 Task: Categorize a contact in Outlook and then return to the inbox view.
Action: Mouse moved to (9, 106)
Screenshot: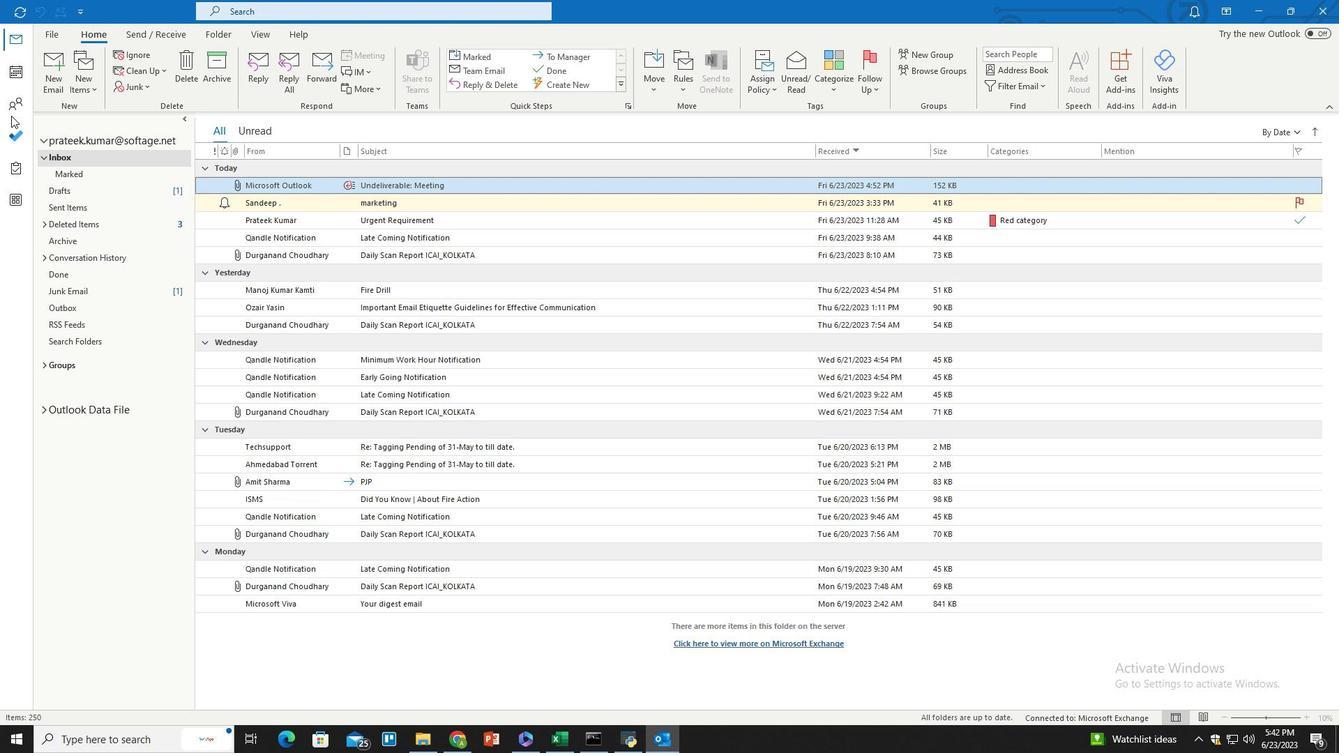 
Action: Mouse pressed left at (9, 106)
Screenshot: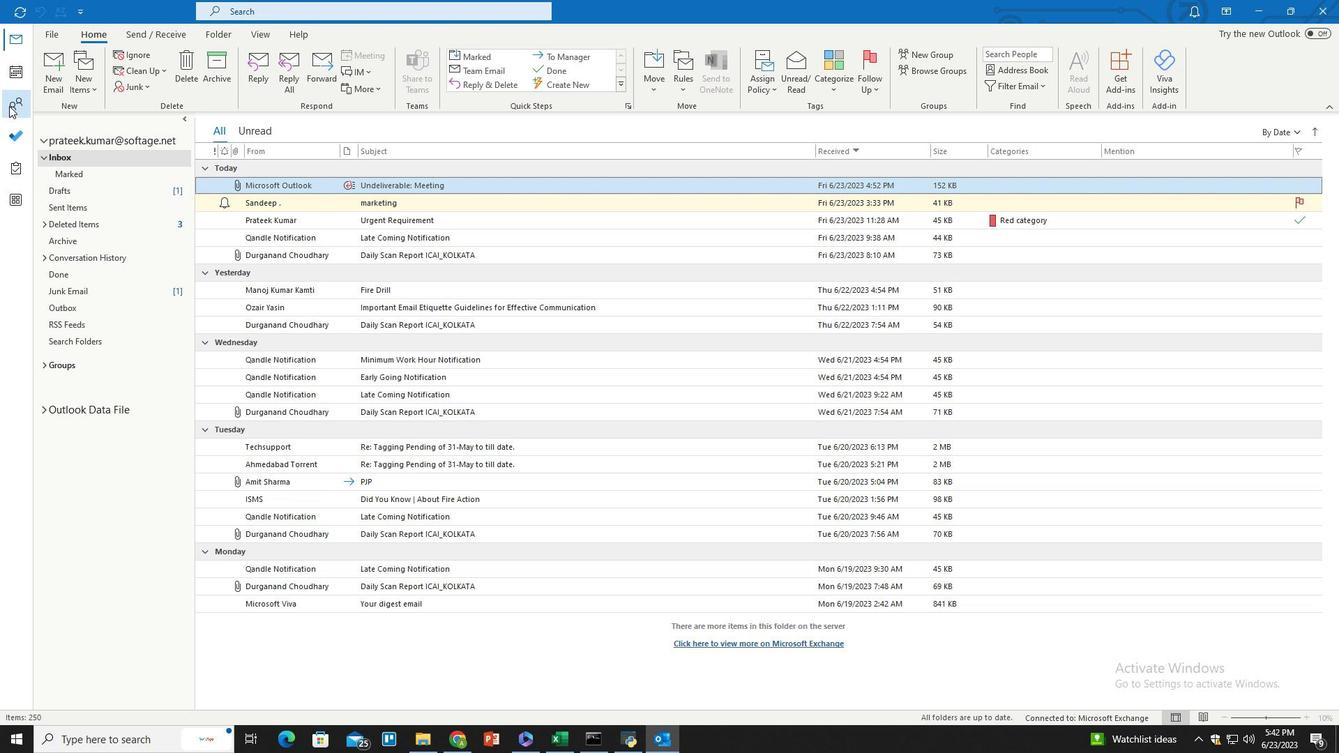 
Action: Mouse moved to (362, 314)
Screenshot: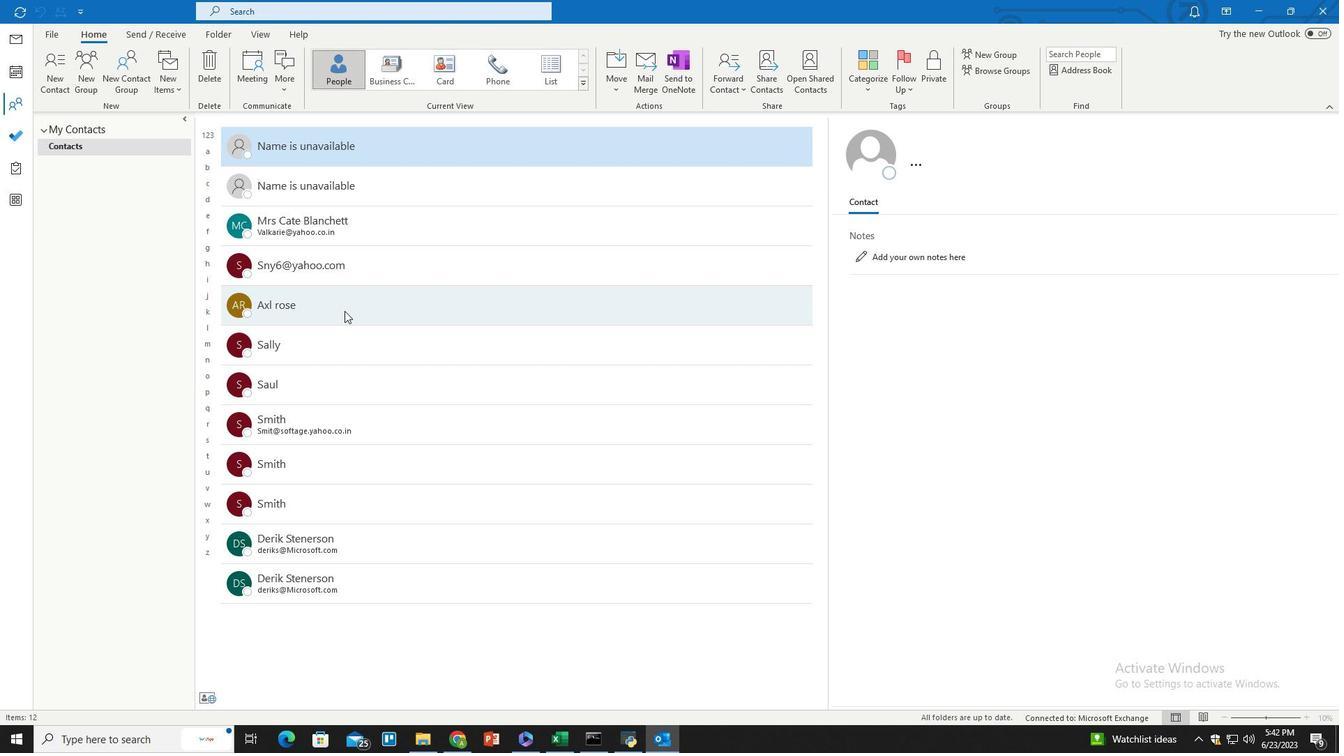 
Action: Mouse pressed left at (362, 314)
Screenshot: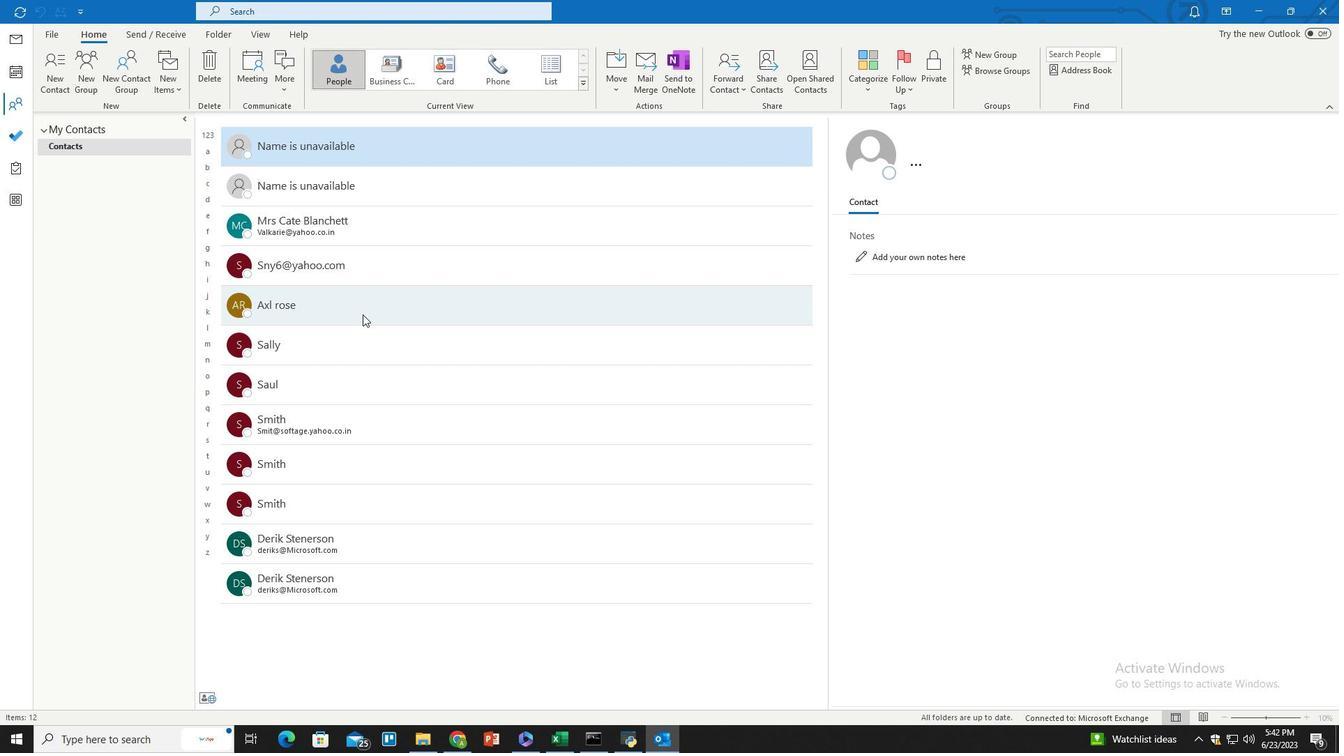 
Action: Mouse moved to (878, 89)
Screenshot: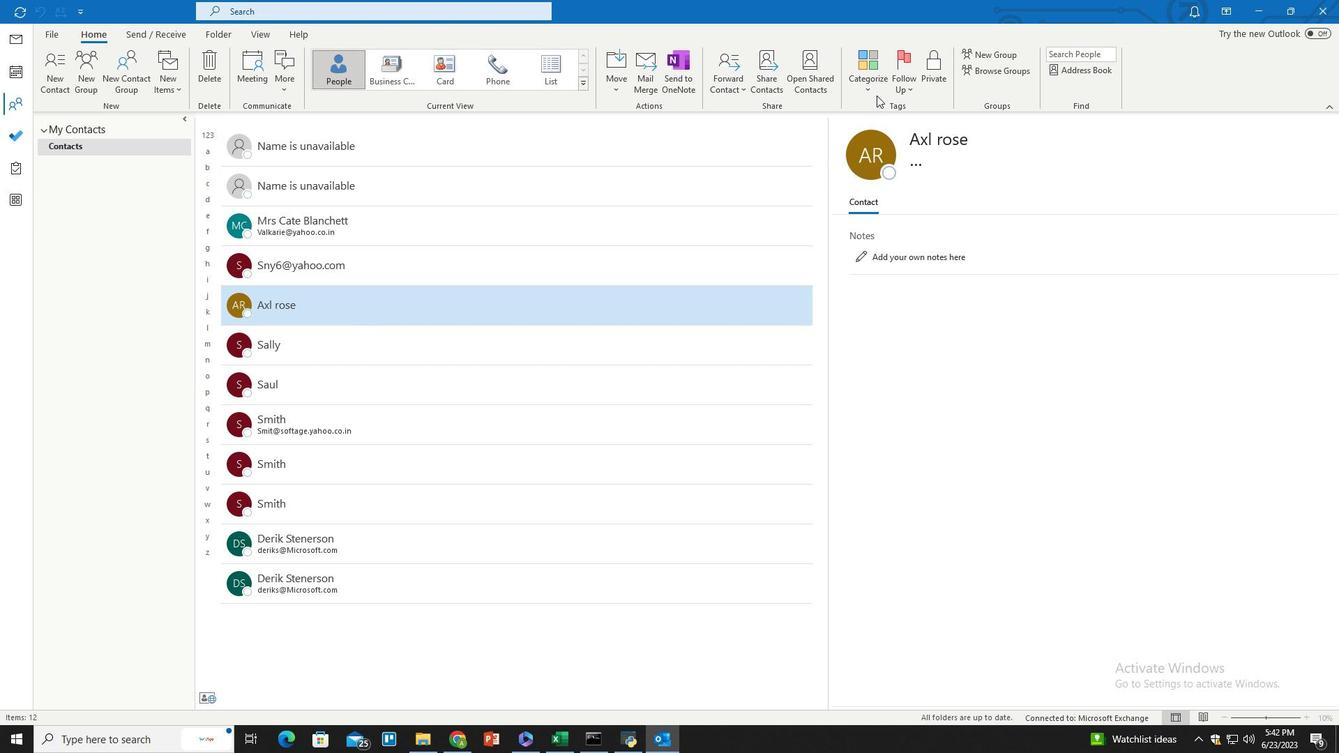 
Action: Mouse pressed left at (878, 89)
Screenshot: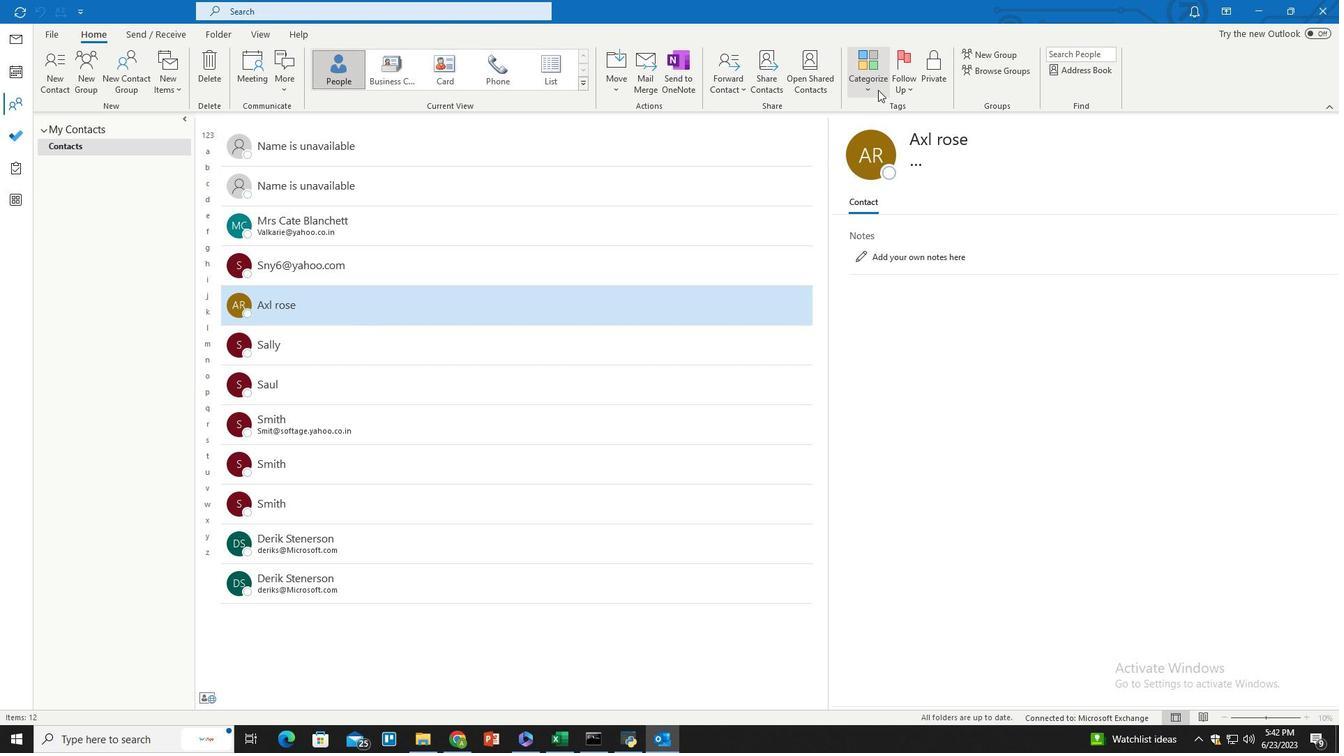 
Action: Mouse moved to (900, 188)
Screenshot: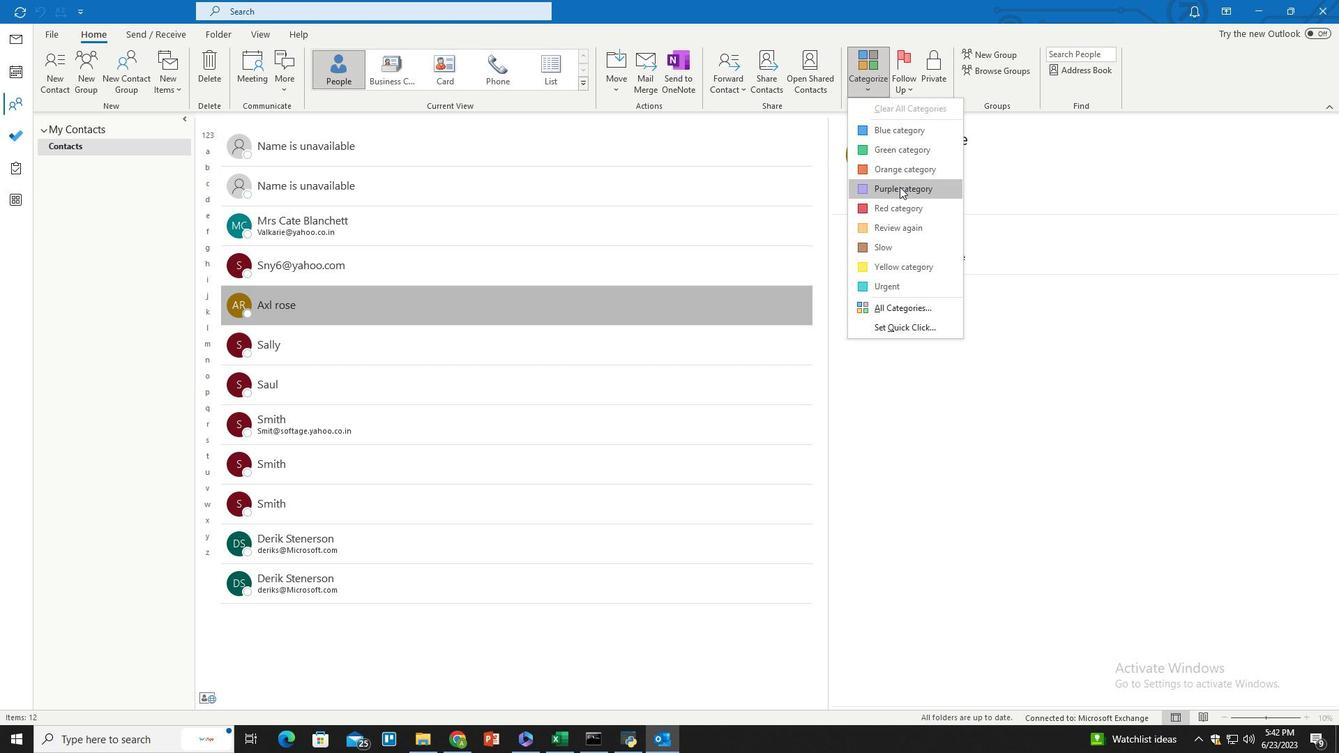
Action: Mouse pressed left at (900, 188)
Screenshot: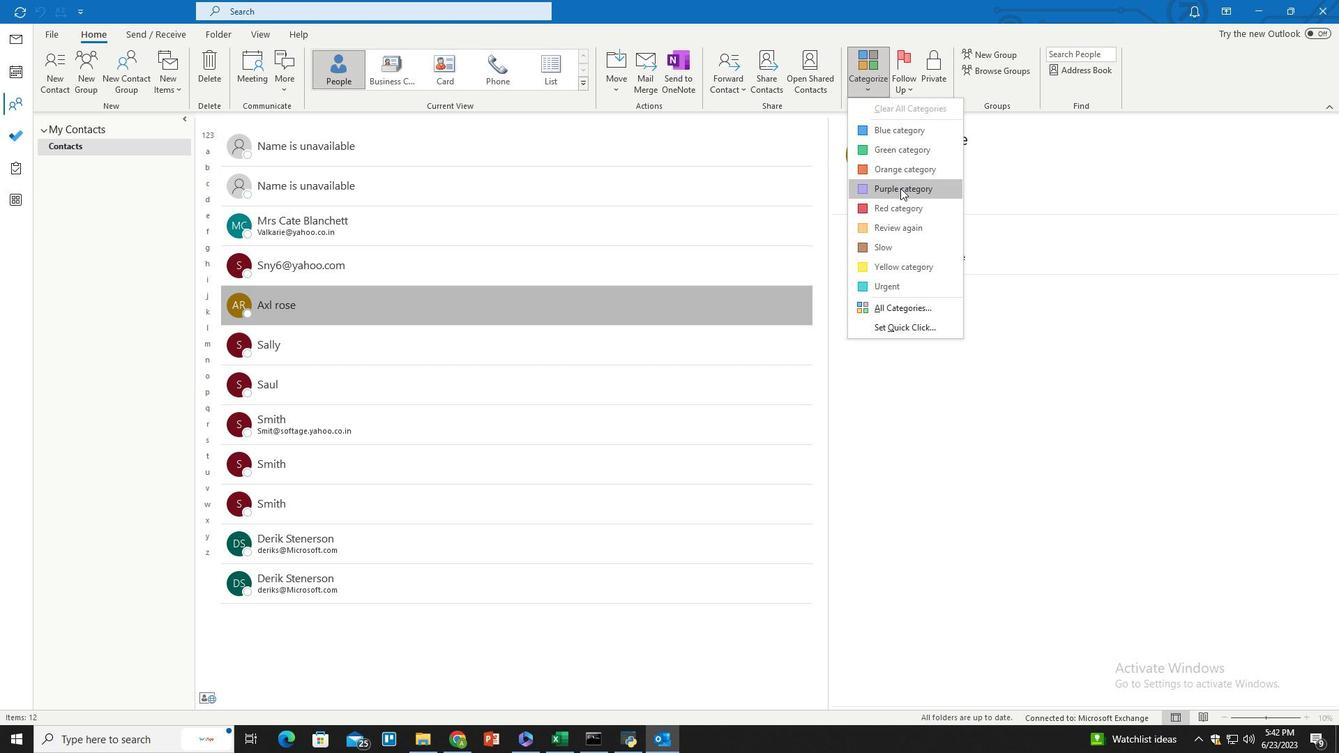 
